 Task: Look for properties with 2 bedrooms.
Action: Mouse moved to (876, 141)
Screenshot: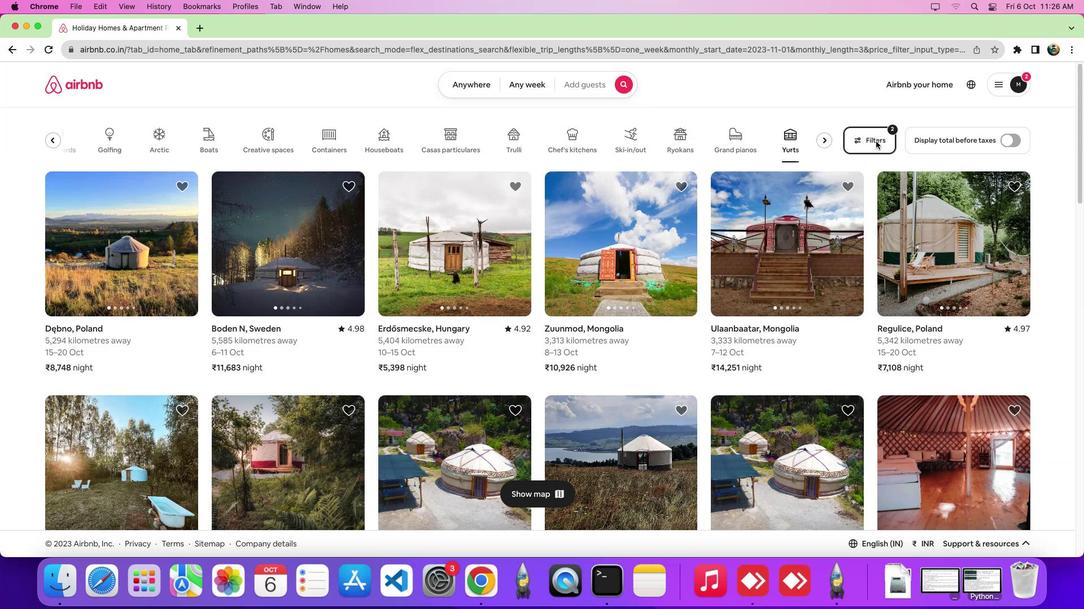 
Action: Mouse pressed left at (876, 141)
Screenshot: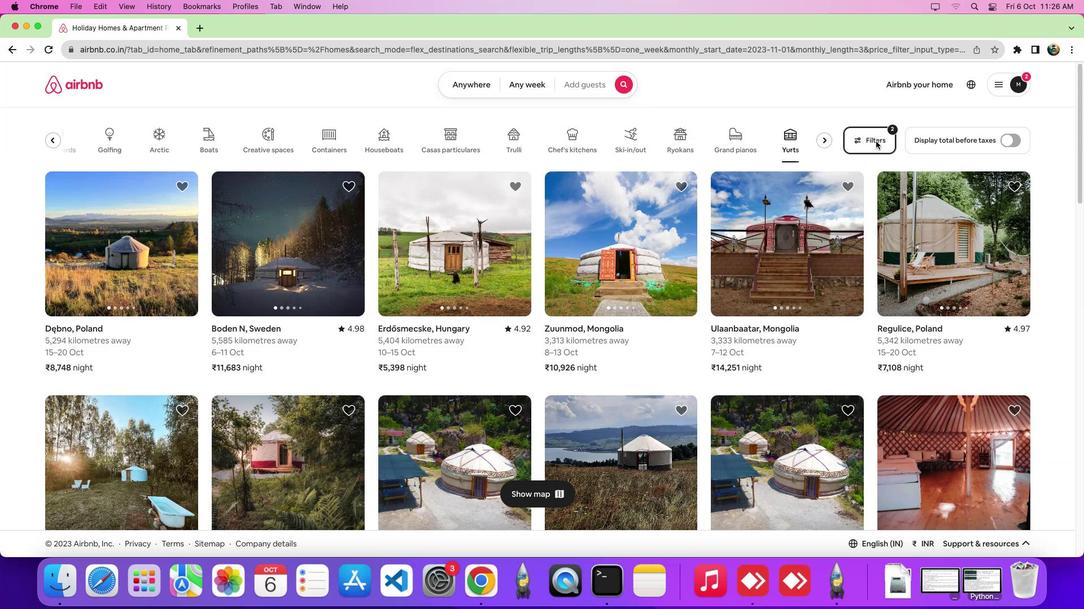 
Action: Mouse pressed left at (876, 141)
Screenshot: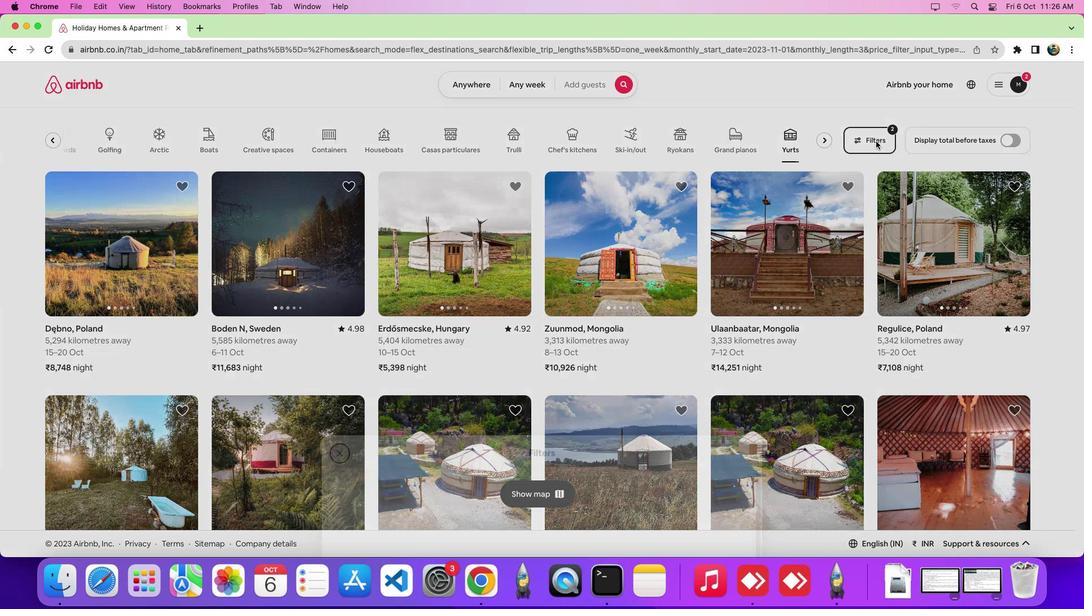 
Action: Mouse moved to (433, 192)
Screenshot: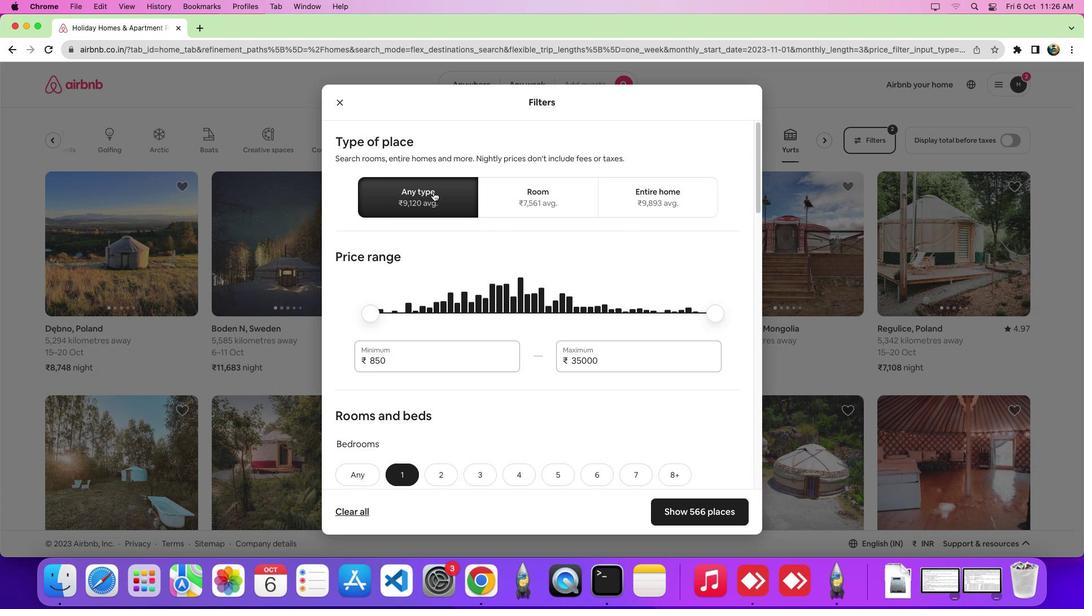 
Action: Mouse pressed left at (433, 192)
Screenshot: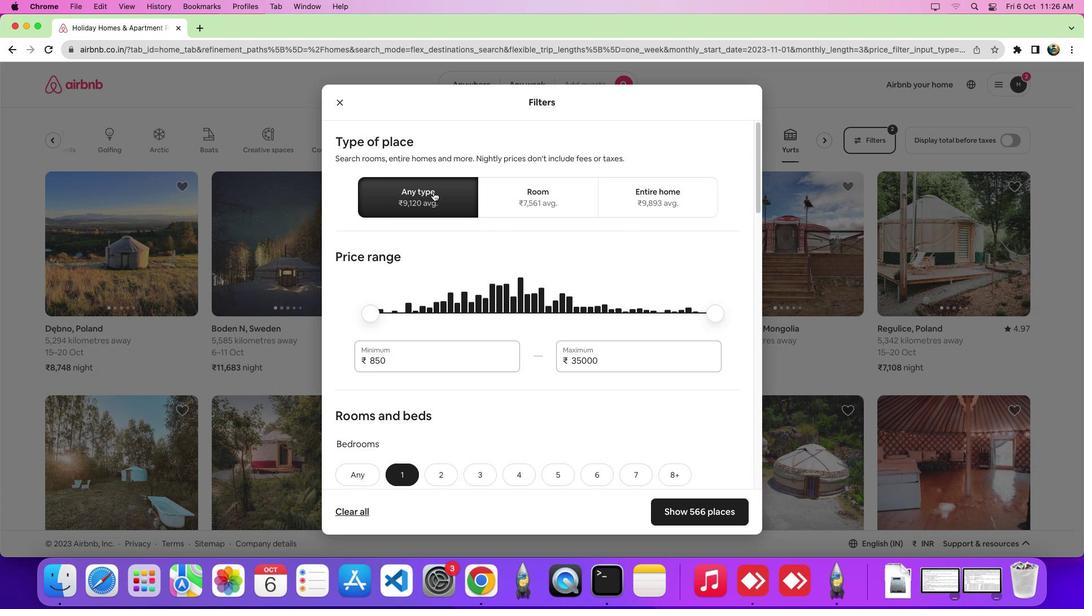
Action: Mouse moved to (438, 473)
Screenshot: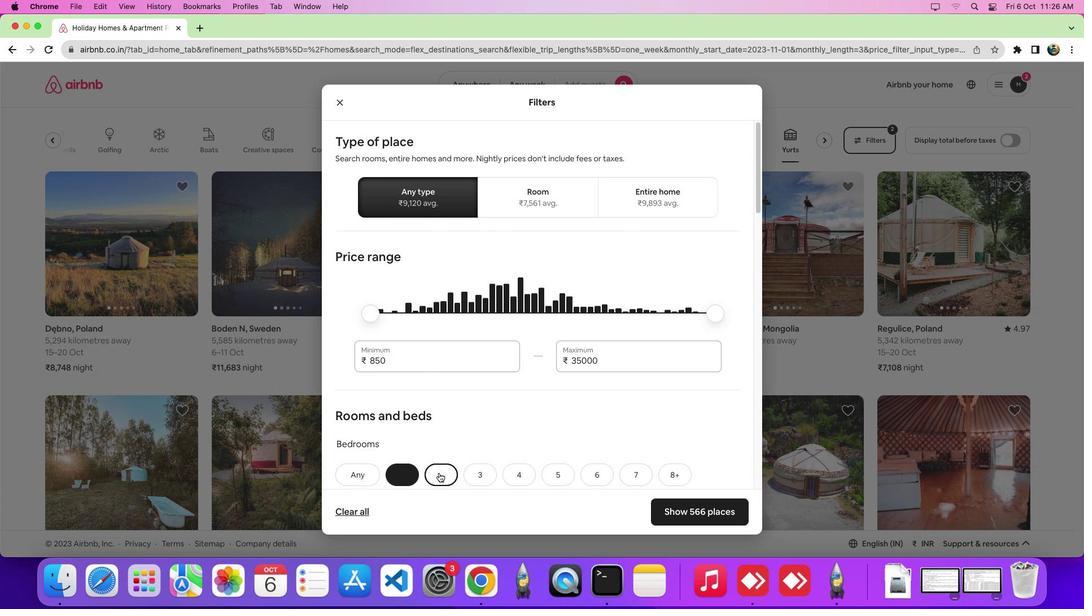 
Action: Mouse pressed left at (438, 473)
Screenshot: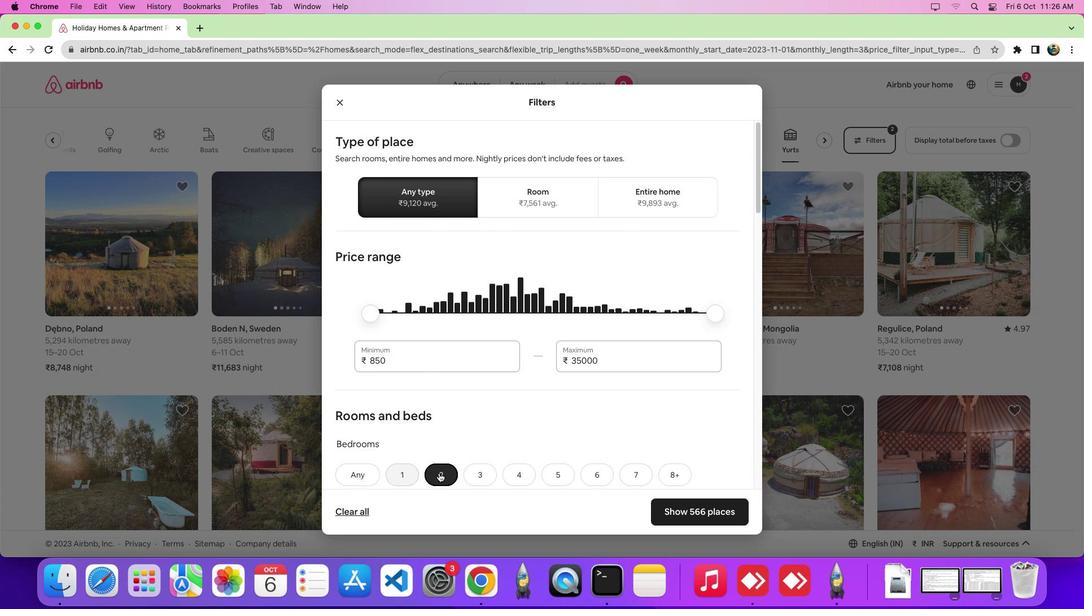 
Action: Mouse moved to (706, 510)
Screenshot: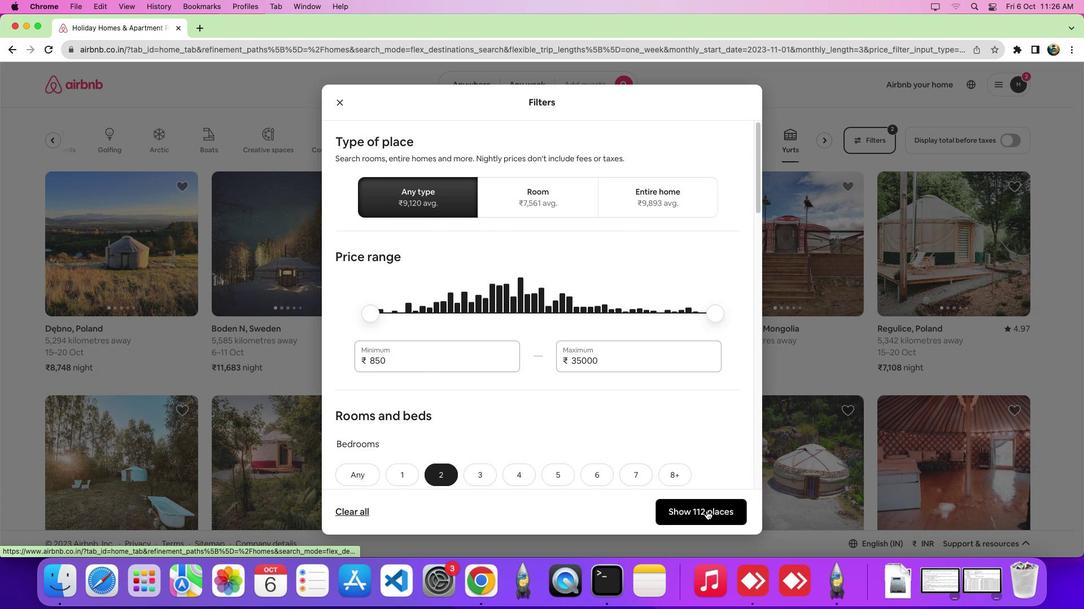 
Action: Mouse pressed left at (706, 510)
Screenshot: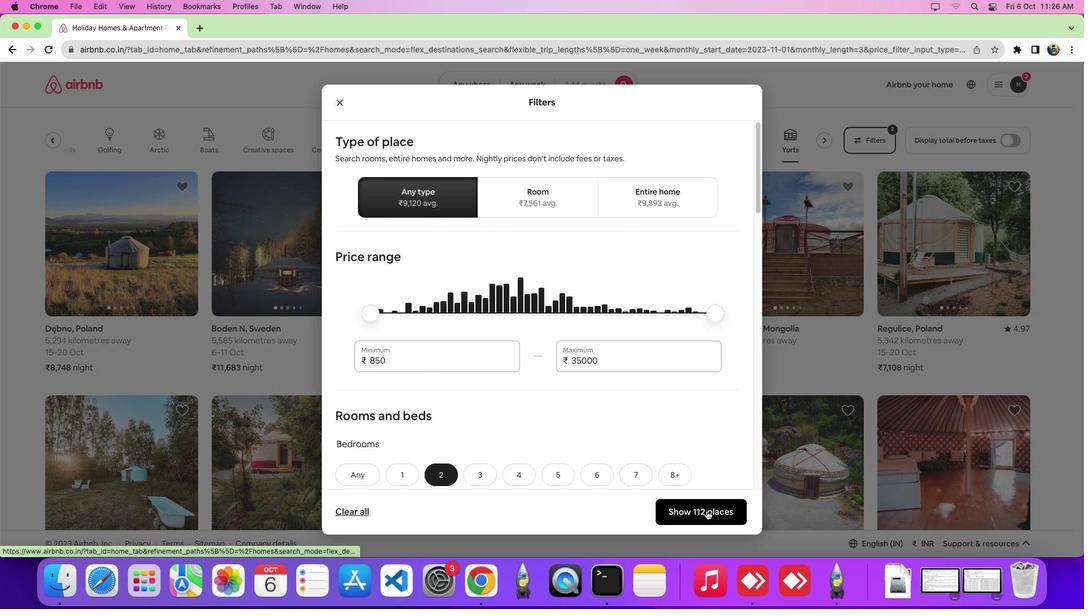 
Action: Mouse moved to (706, 514)
Screenshot: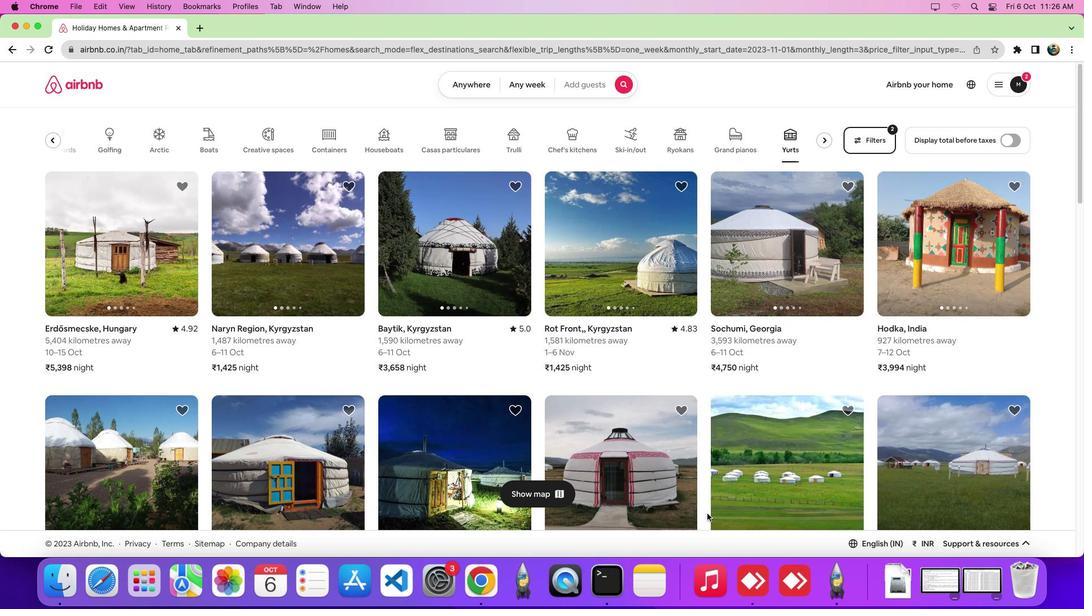 
